 Task: Associate honors and awards with your last company.
Action: Mouse moved to (864, 88)
Screenshot: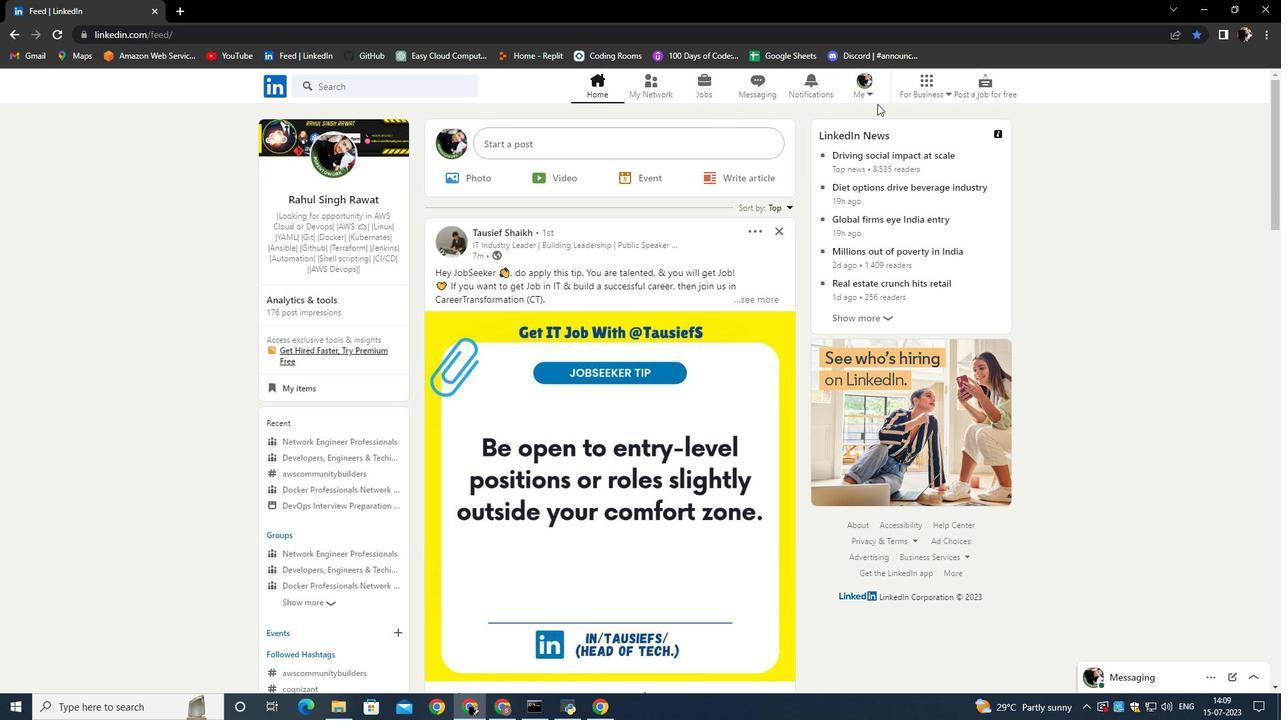 
Action: Mouse pressed left at (864, 88)
Screenshot: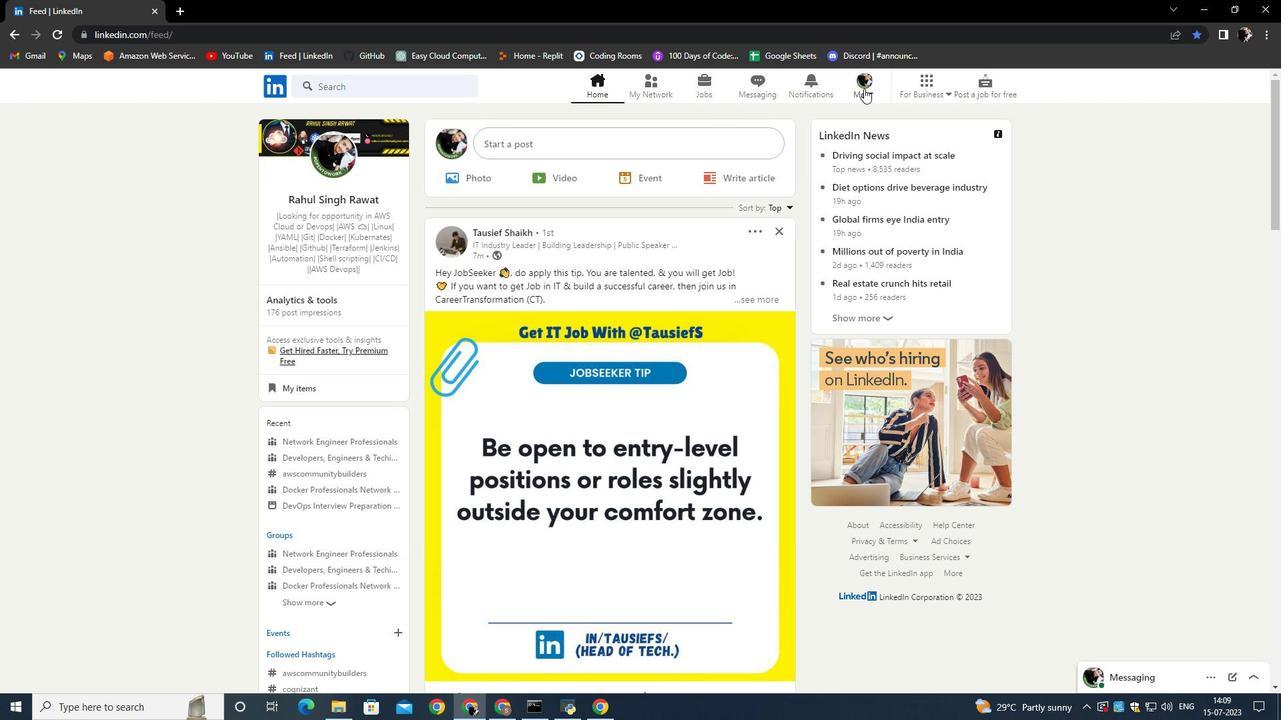
Action: Mouse moved to (744, 213)
Screenshot: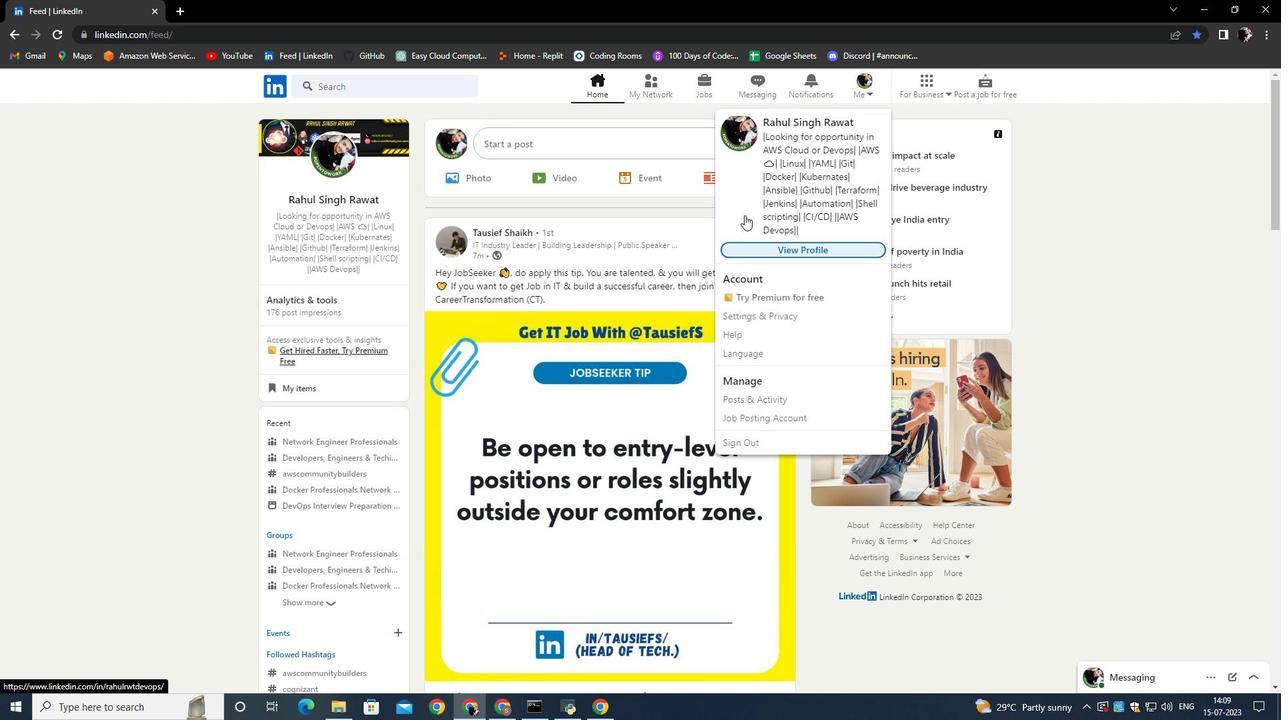 
Action: Mouse pressed left at (744, 213)
Screenshot: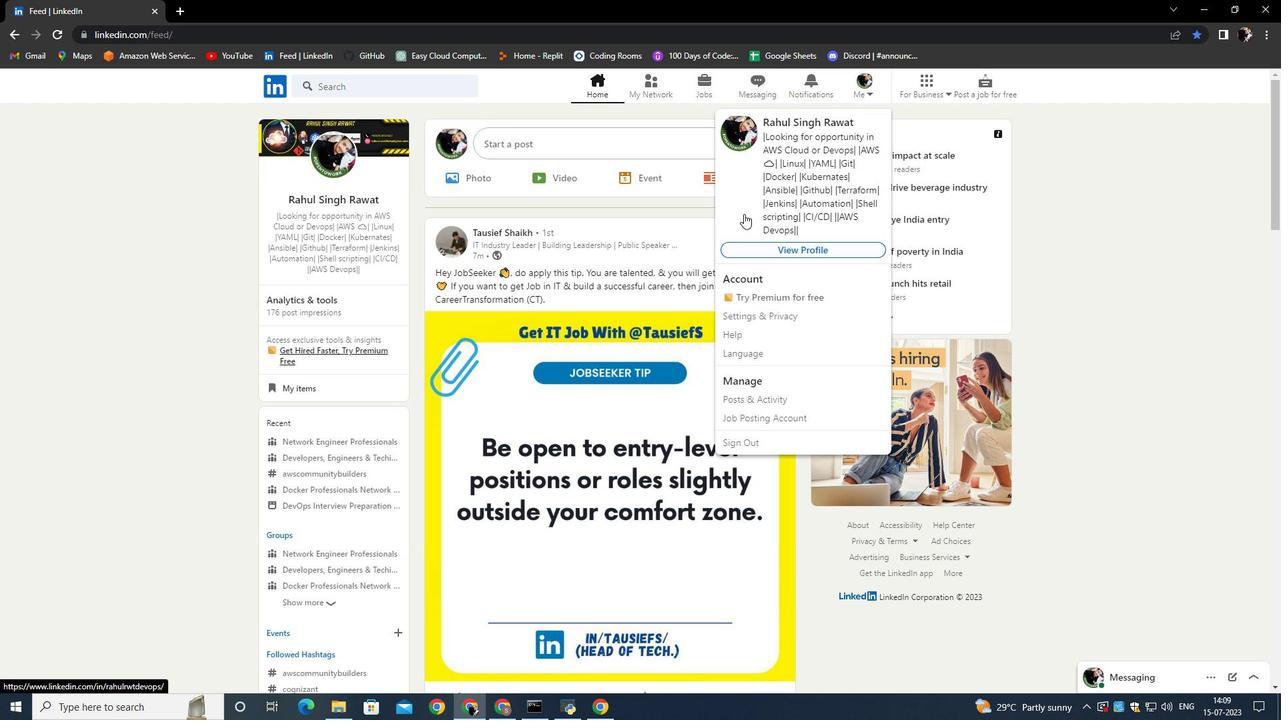
Action: Mouse moved to (419, 502)
Screenshot: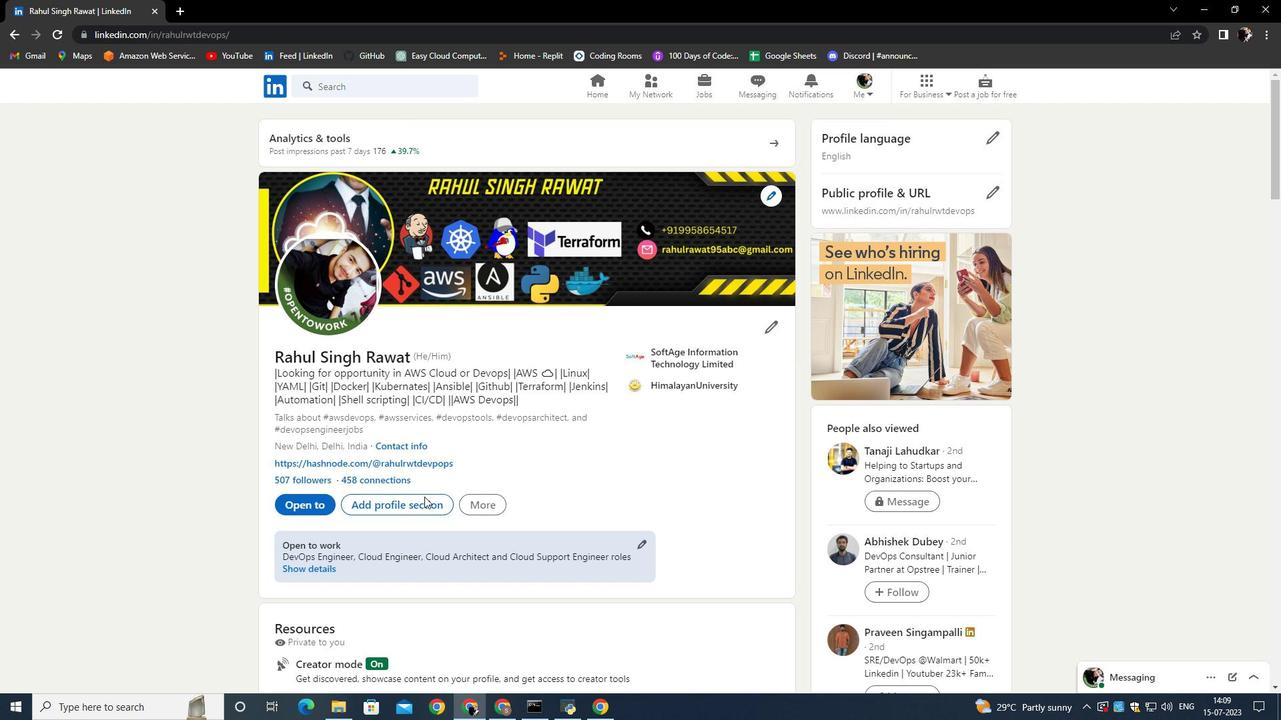 
Action: Mouse pressed left at (419, 502)
Screenshot: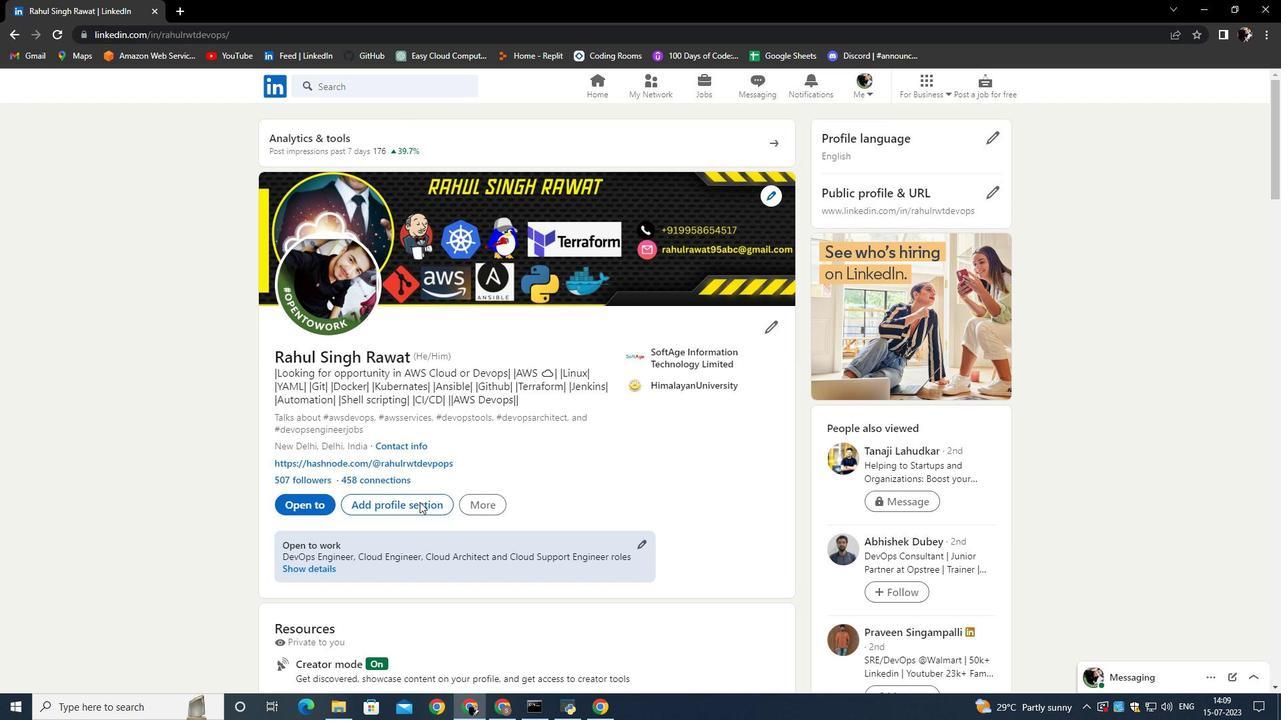 
Action: Mouse moved to (500, 366)
Screenshot: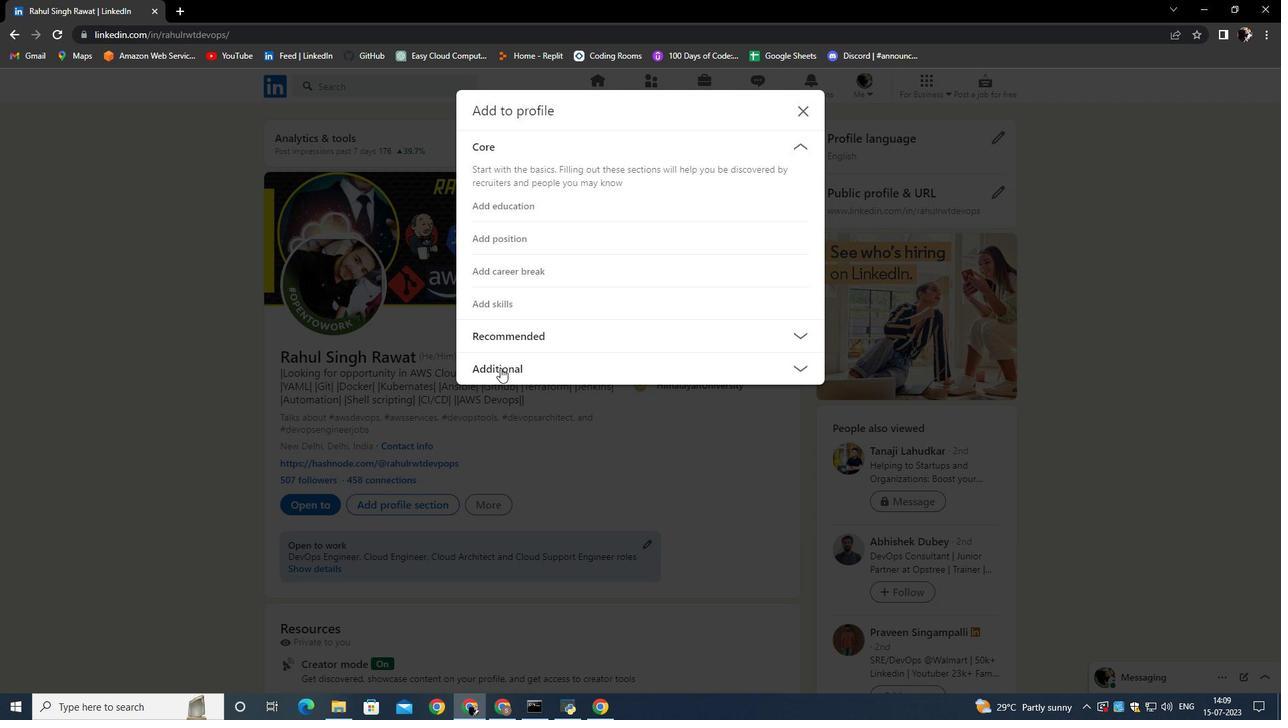 
Action: Mouse pressed left at (500, 366)
Screenshot: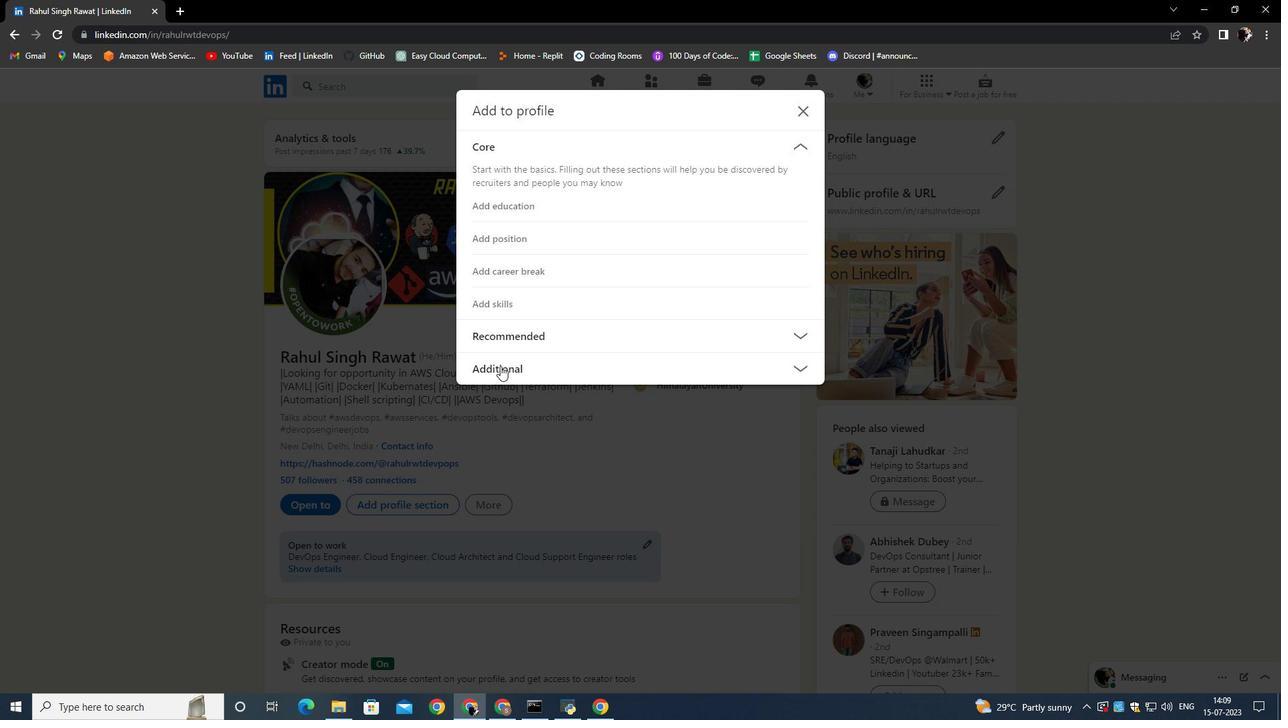 
Action: Mouse moved to (508, 375)
Screenshot: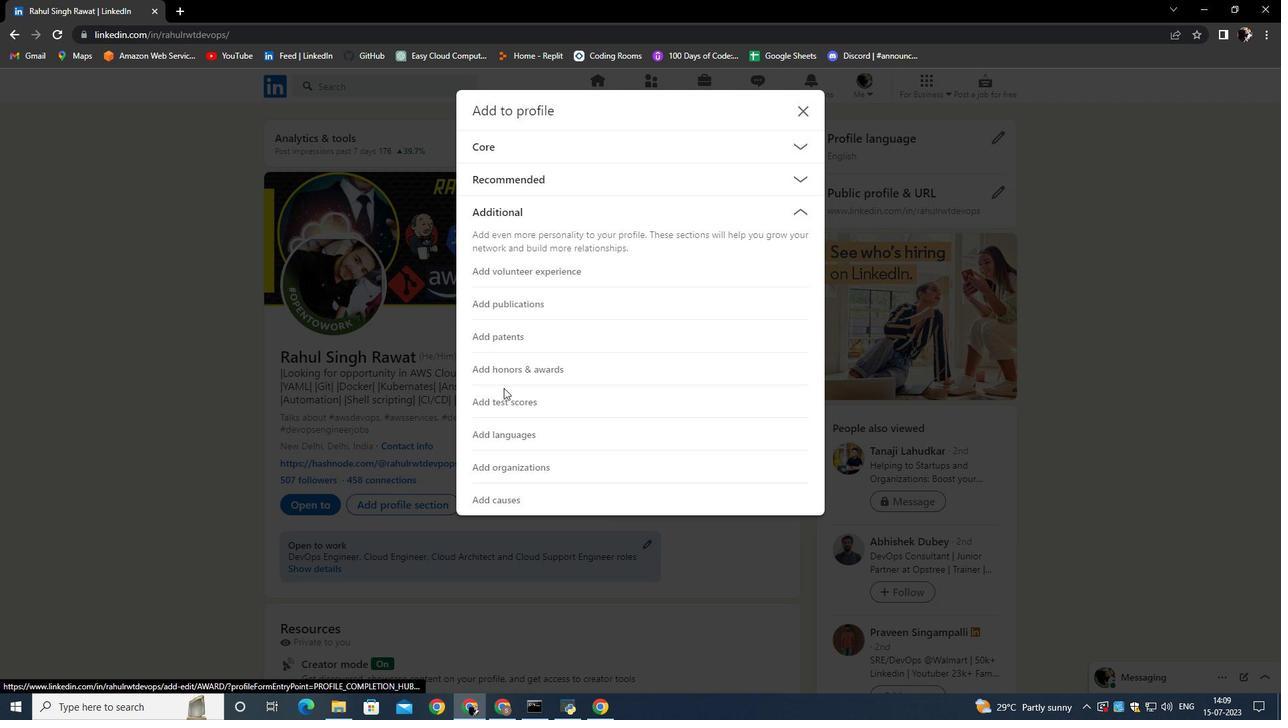 
Action: Mouse pressed left at (508, 375)
Screenshot: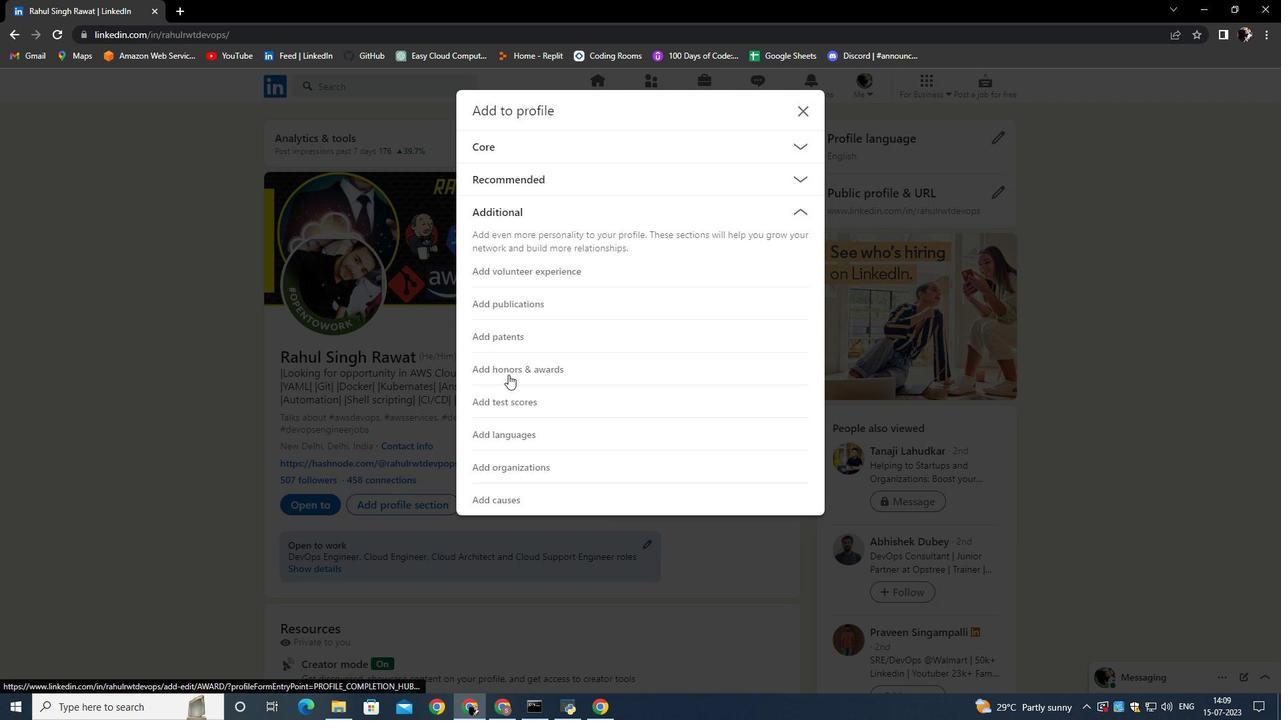 
Action: Mouse moved to (512, 240)
Screenshot: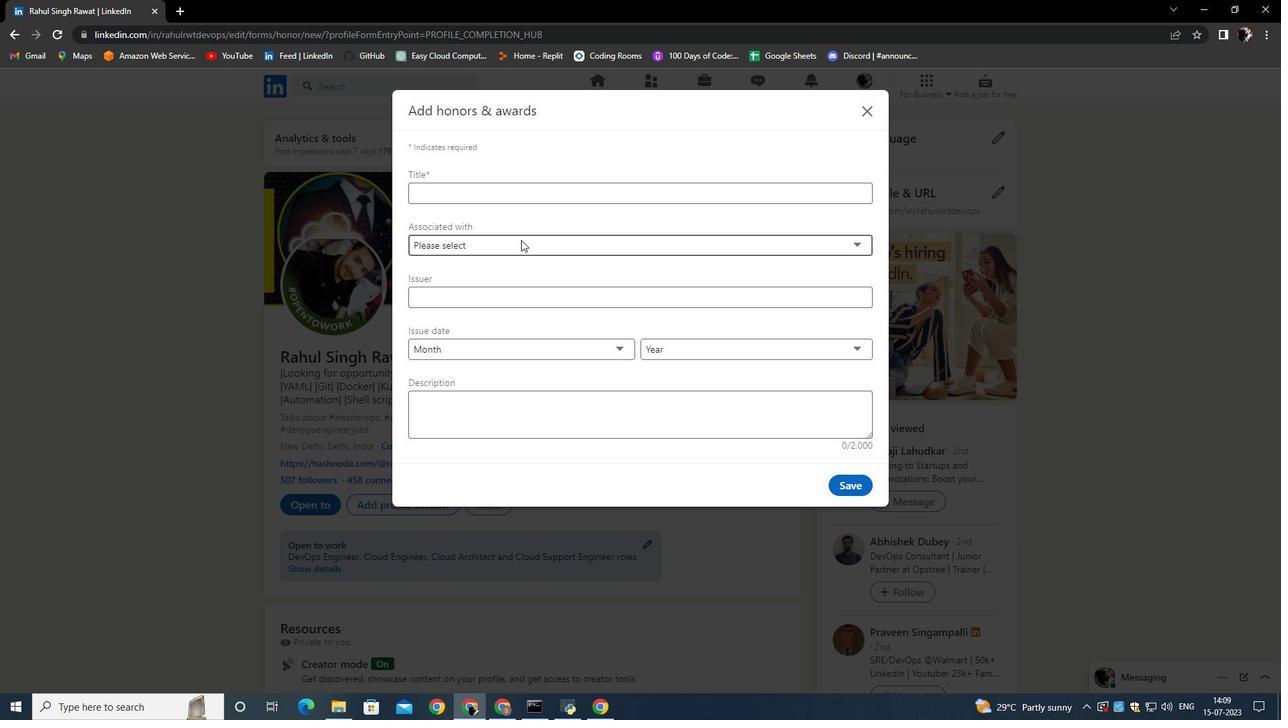 
Action: Mouse pressed left at (512, 240)
Screenshot: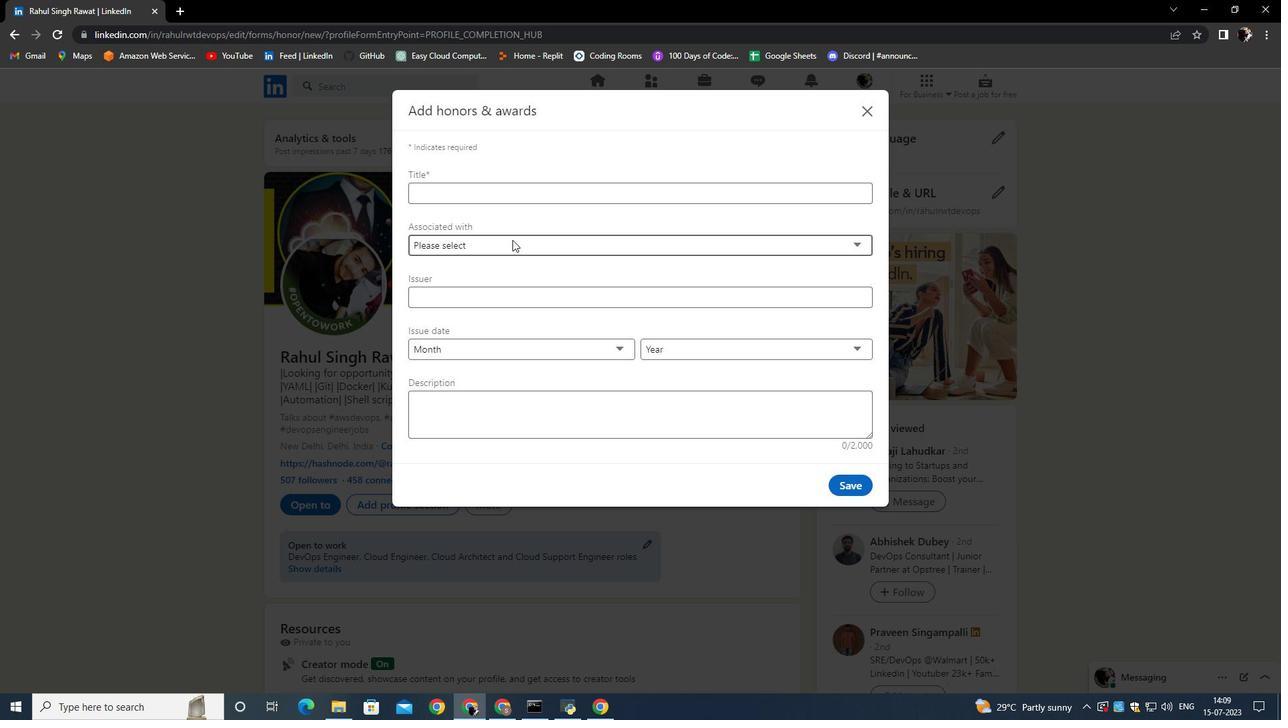 
Action: Mouse moved to (499, 278)
Screenshot: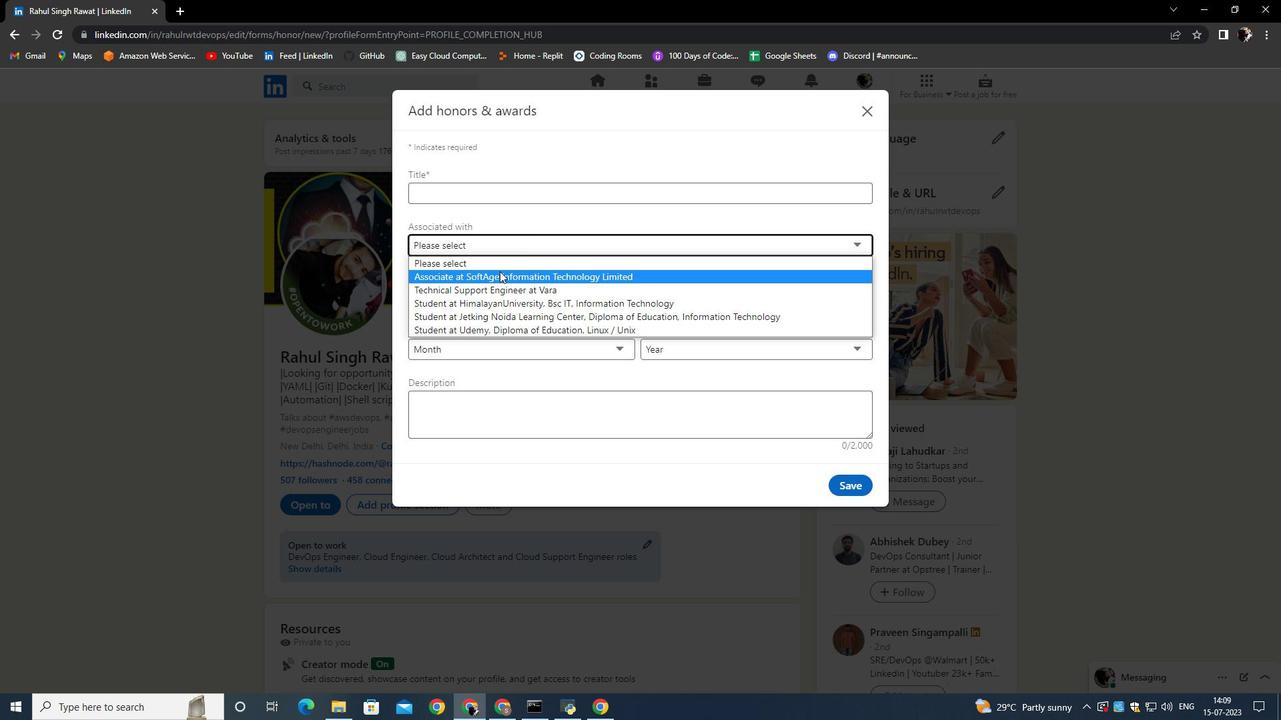 
Action: Mouse pressed left at (499, 278)
Screenshot: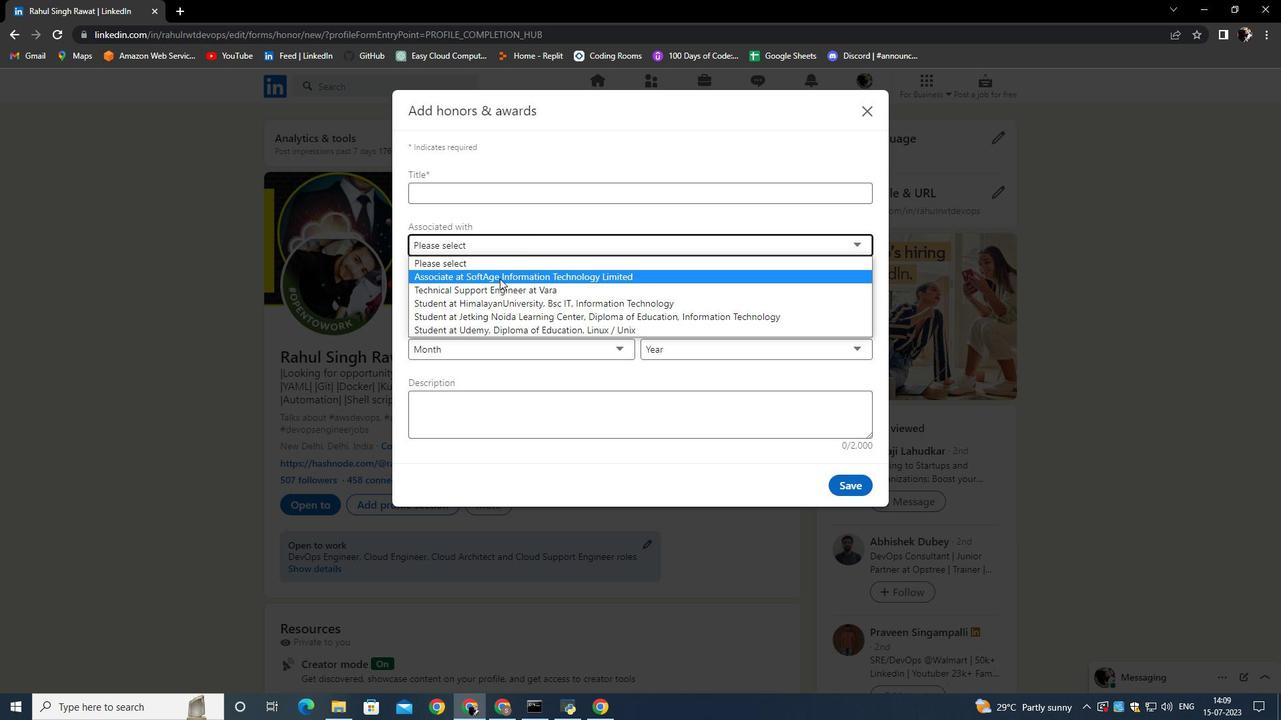 
